Task: Create a section Automated Deployment Sprint and in the section, add a milestone Infrastructure Upgrades in the project TourPlan.
Action: Mouse moved to (777, 311)
Screenshot: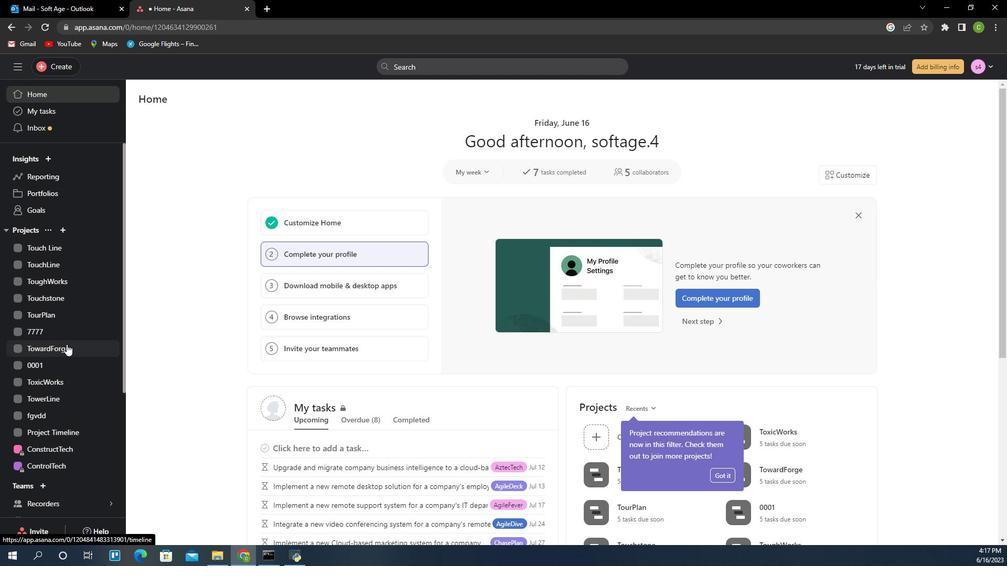 
Action: Mouse pressed left at (777, 311)
Screenshot: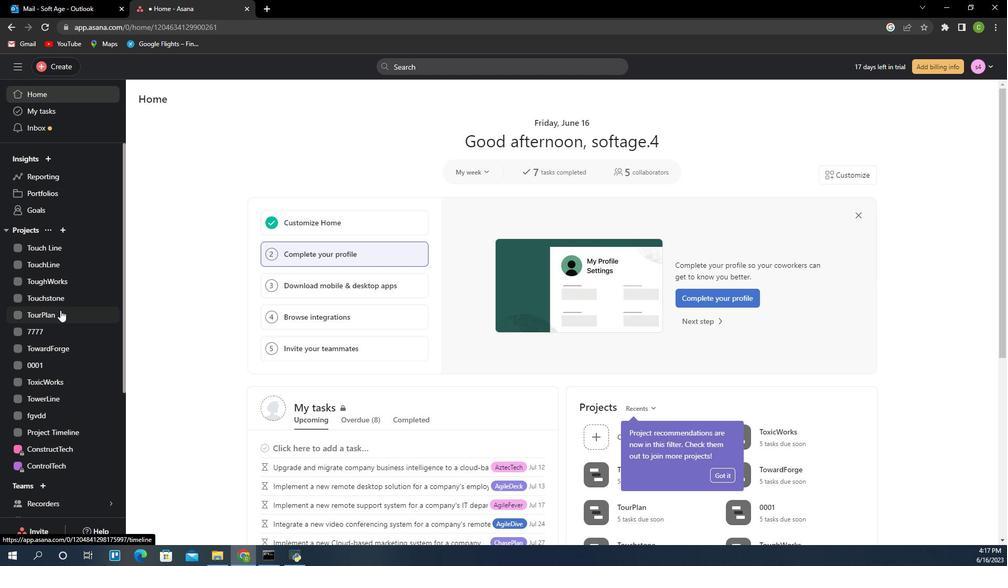 
Action: Mouse moved to (907, 121)
Screenshot: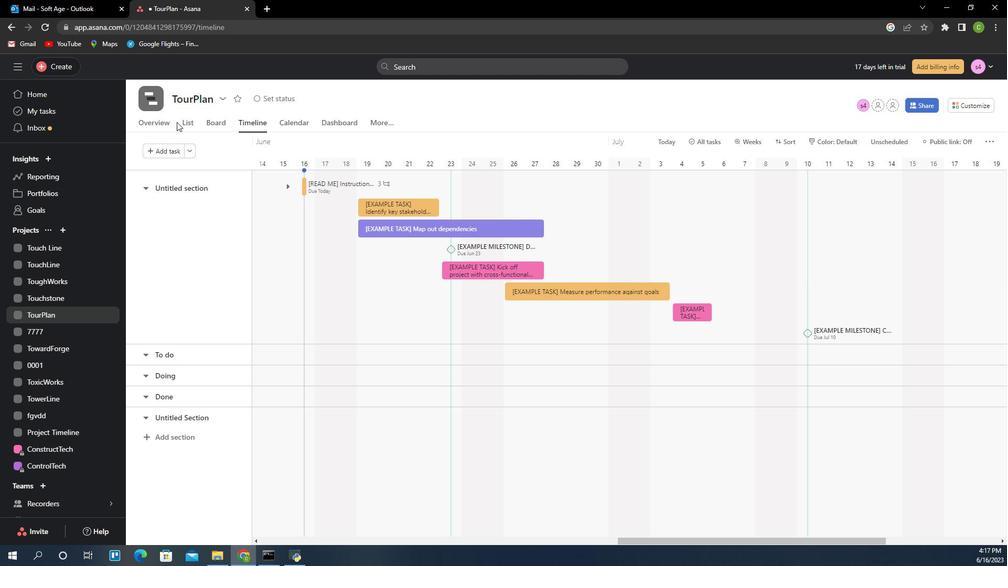 
Action: Mouse pressed left at (907, 121)
Screenshot: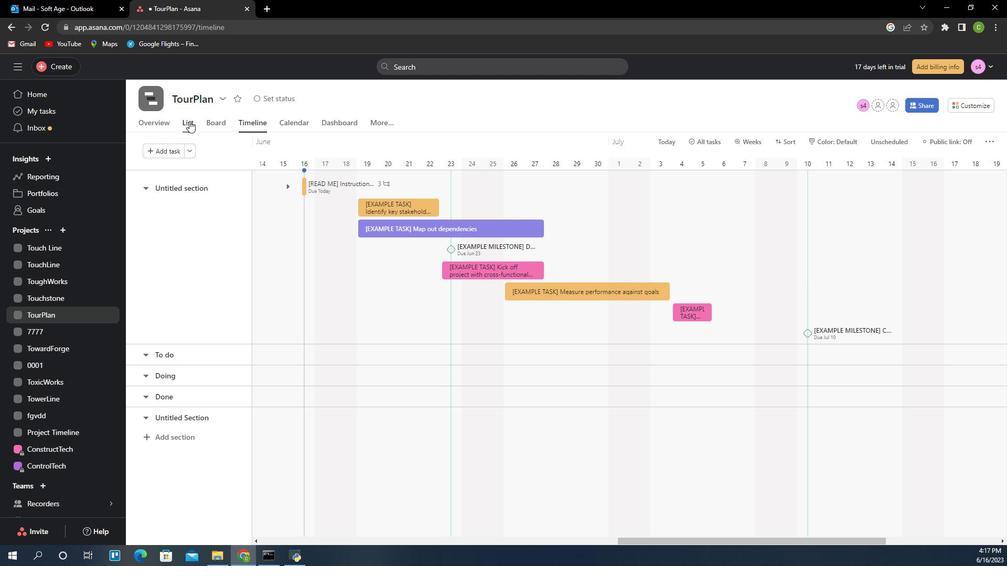 
Action: Mouse moved to (911, 523)
Screenshot: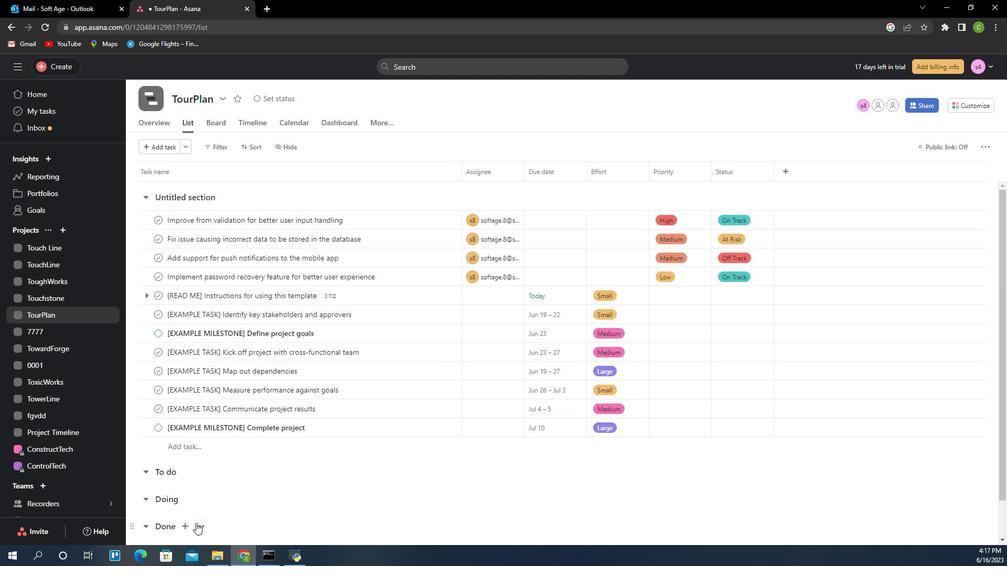 
Action: Mouse scrolled (911, 522) with delta (0, 0)
Screenshot: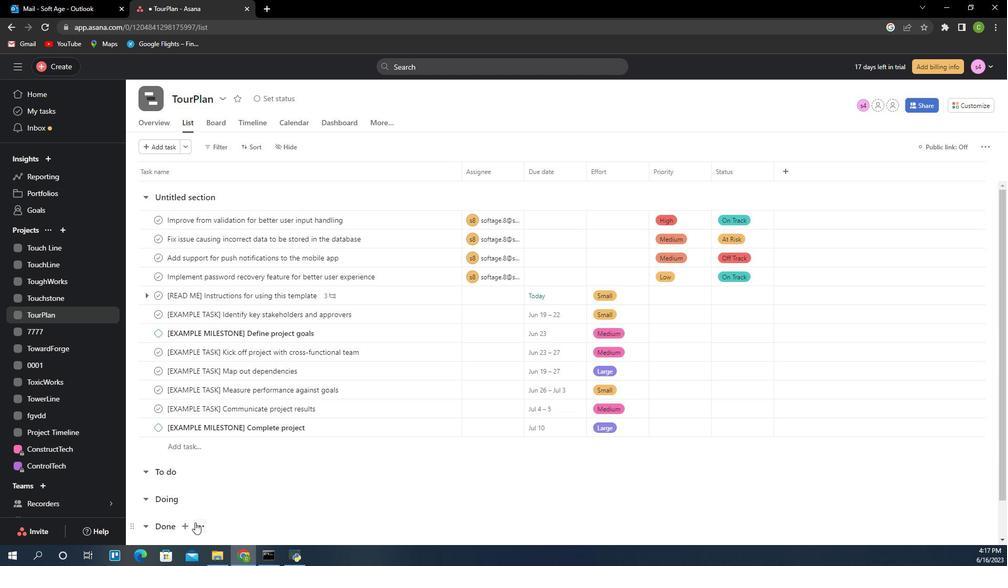 
Action: Mouse moved to (911, 523)
Screenshot: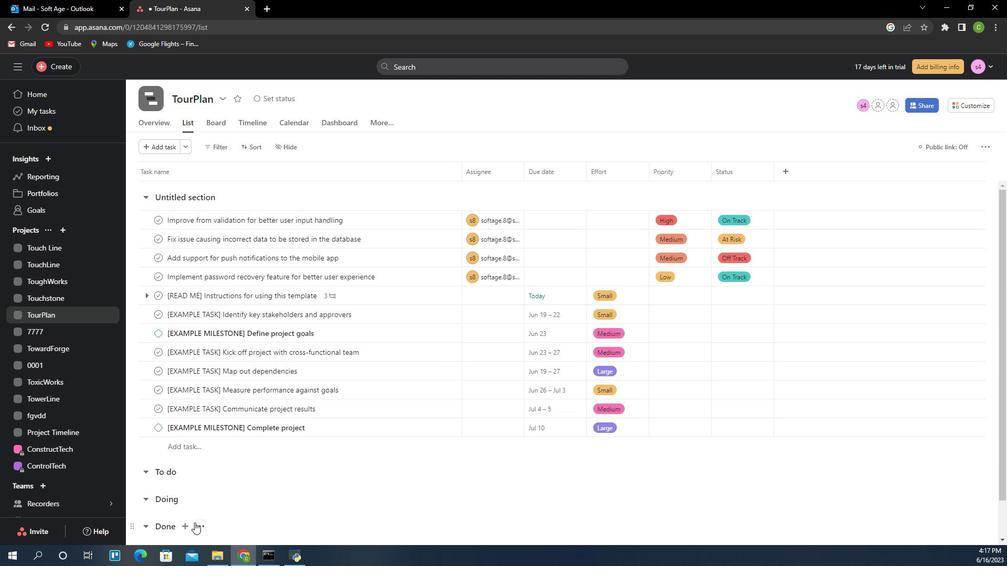 
Action: Mouse scrolled (911, 522) with delta (0, 0)
Screenshot: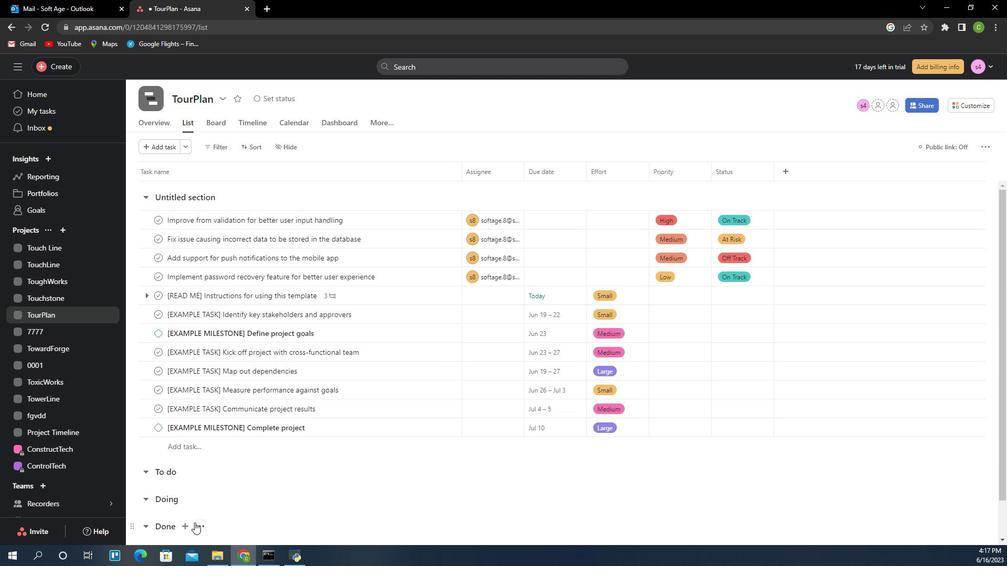 
Action: Mouse moved to (909, 520)
Screenshot: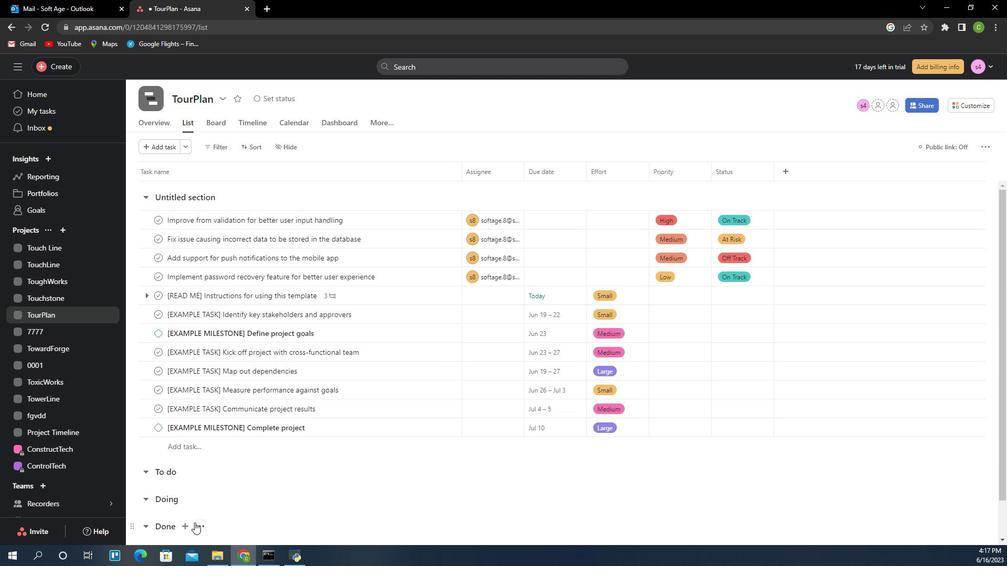 
Action: Mouse scrolled (909, 520) with delta (0, 0)
Screenshot: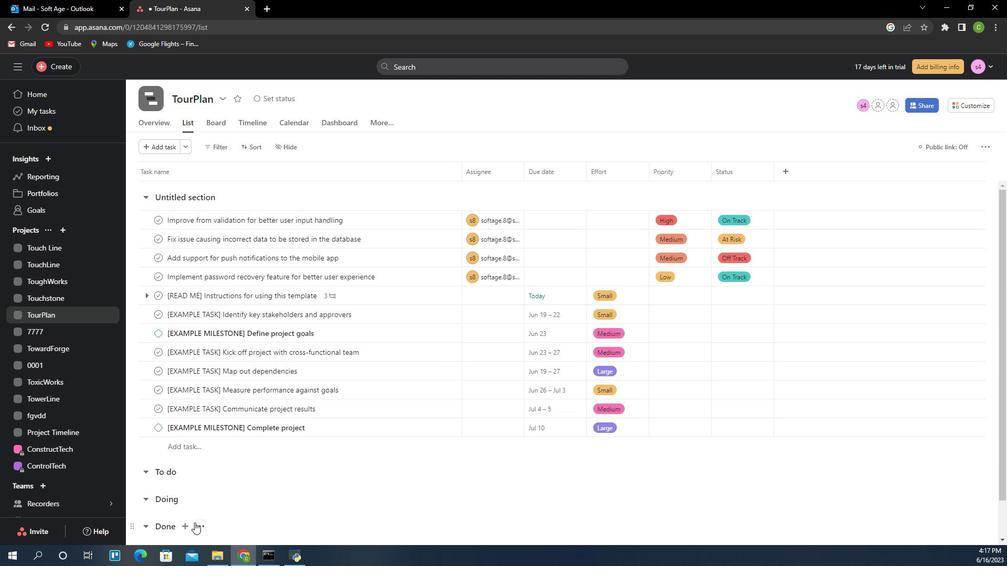 
Action: Mouse moved to (903, 524)
Screenshot: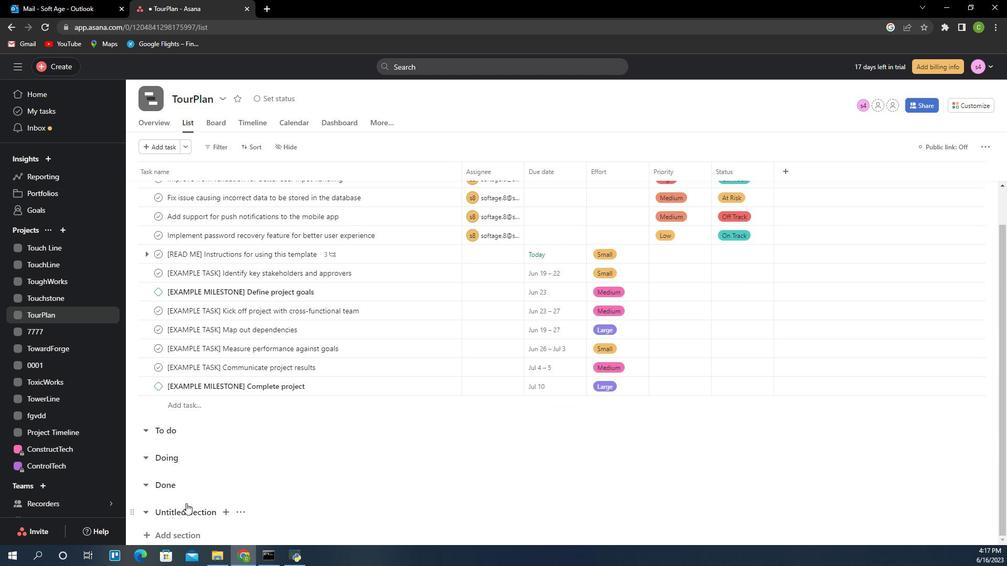 
Action: Mouse scrolled (903, 523) with delta (0, 0)
Screenshot: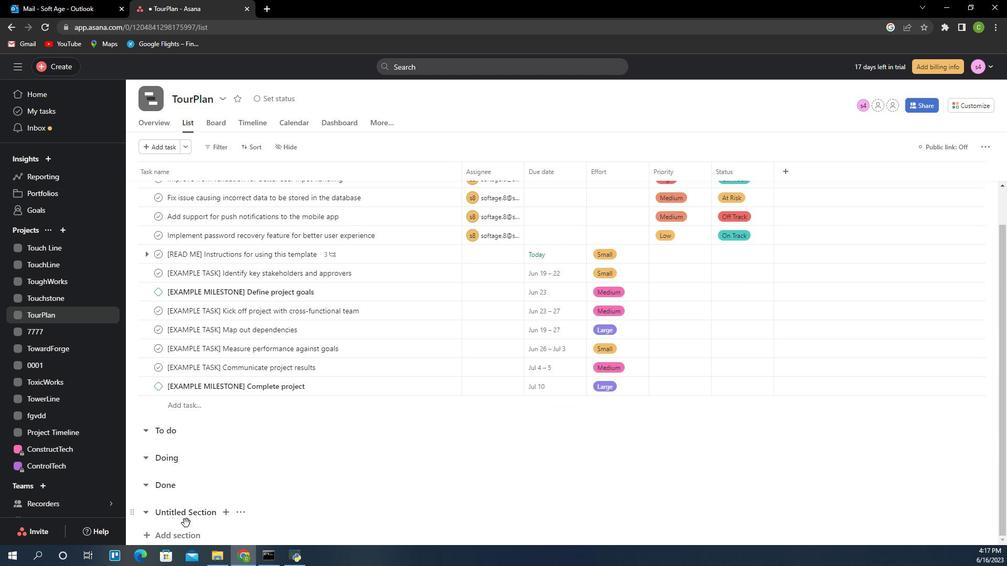 
Action: Mouse moved to (901, 522)
Screenshot: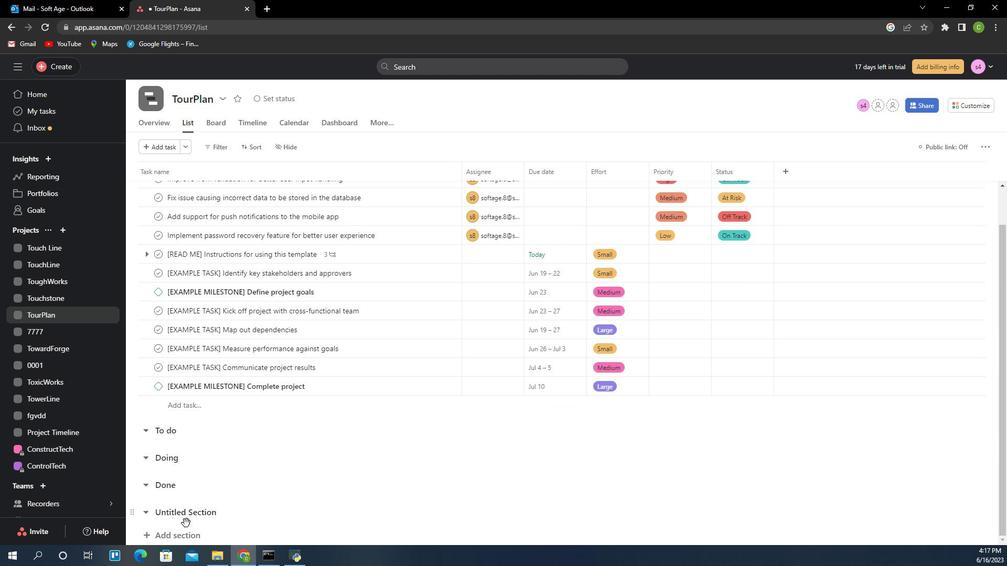 
Action: Mouse scrolled (901, 521) with delta (0, 0)
Screenshot: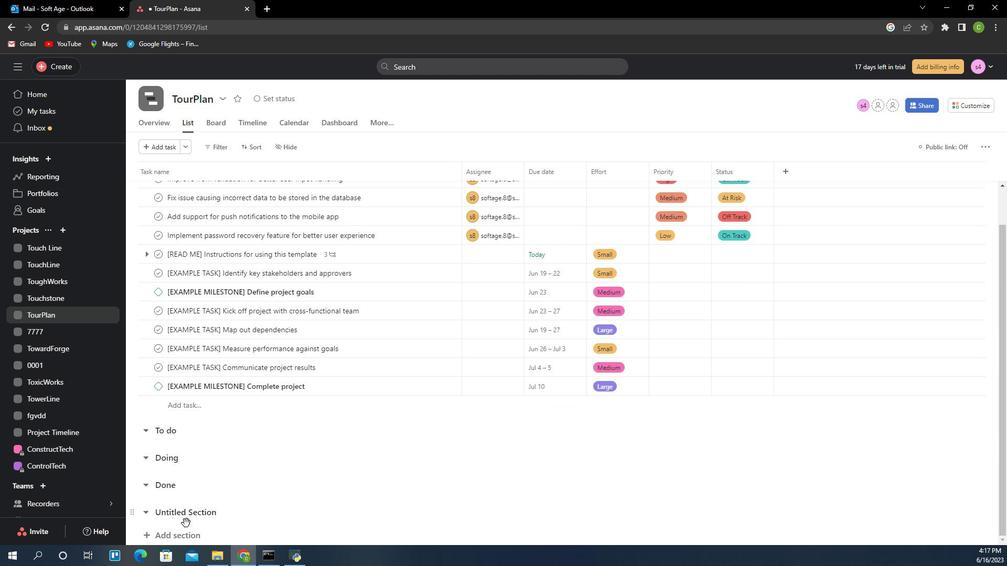 
Action: Mouse moved to (895, 532)
Screenshot: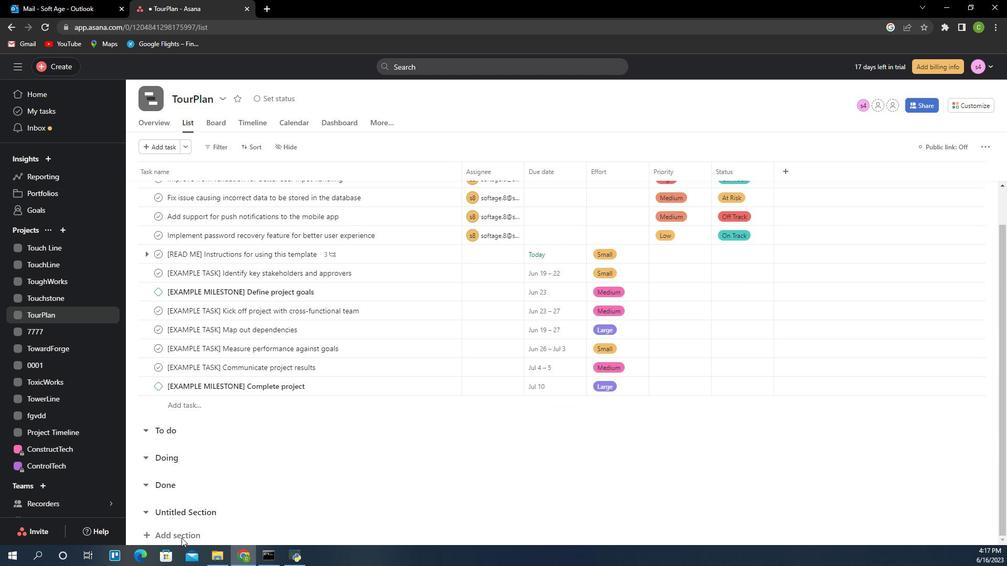 
Action: Mouse pressed left at (895, 532)
Screenshot: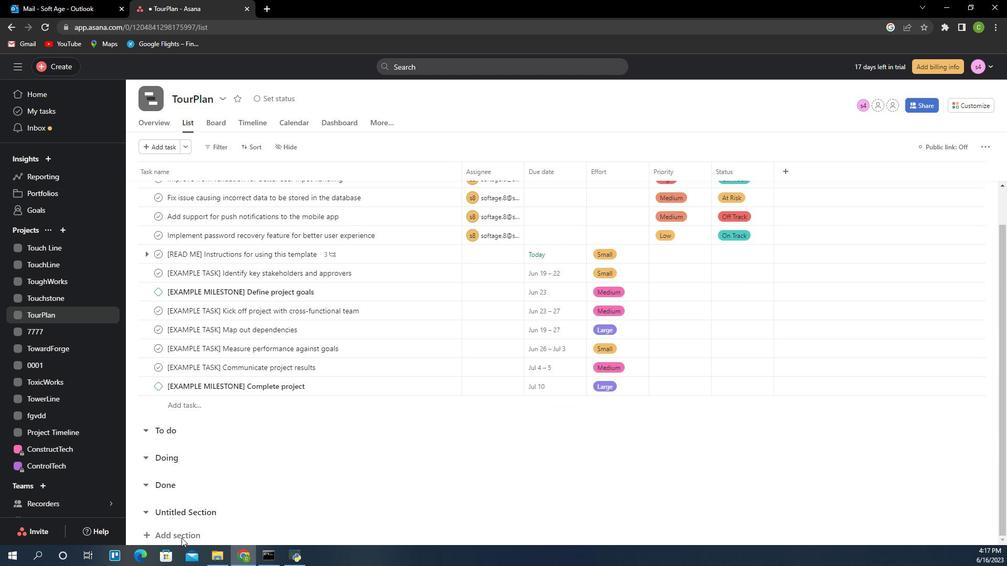 
Action: Mouse moved to (908, 492)
Screenshot: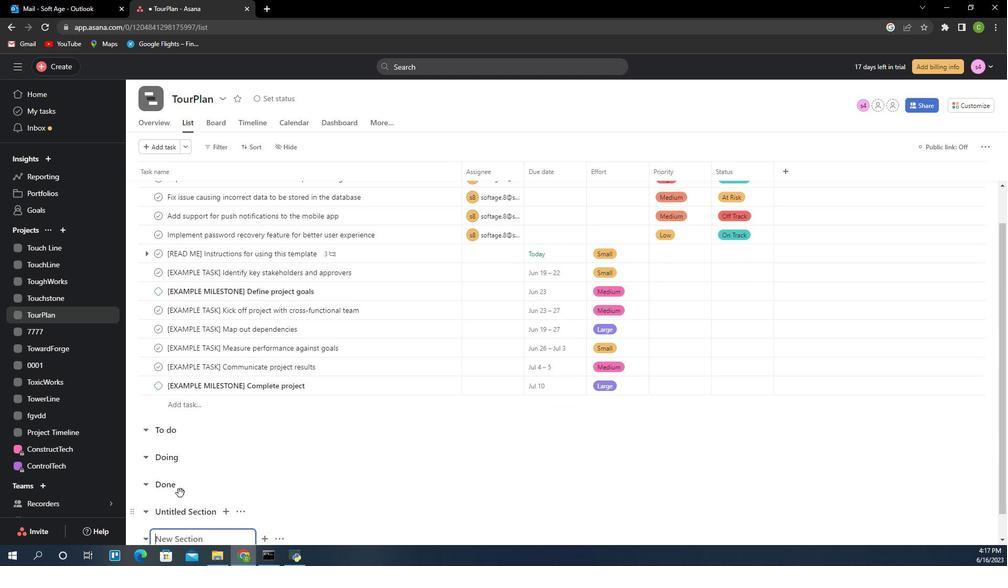 
Action: Mouse scrolled (908, 491) with delta (0, 0)
Screenshot: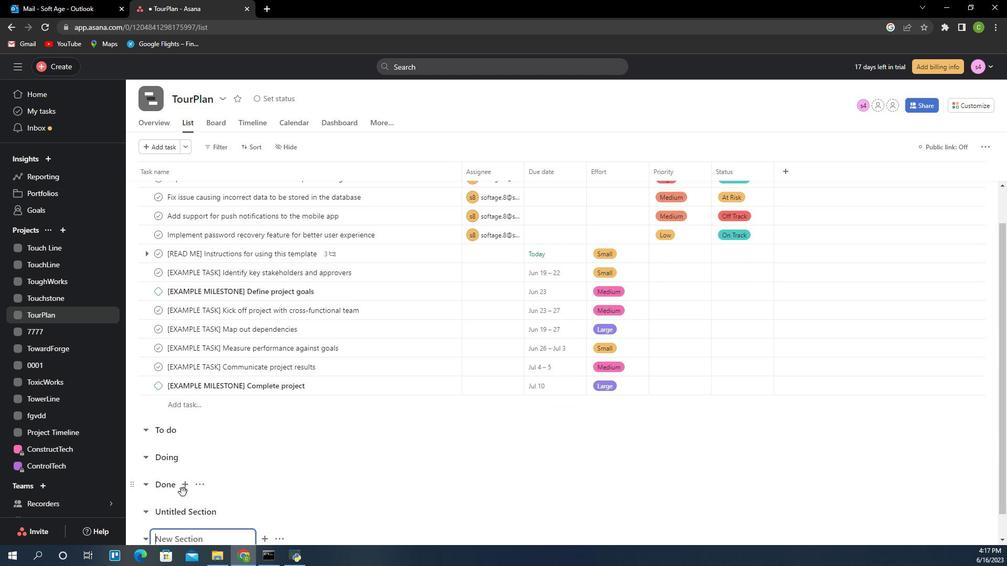 
Action: Mouse scrolled (908, 491) with delta (0, 0)
Screenshot: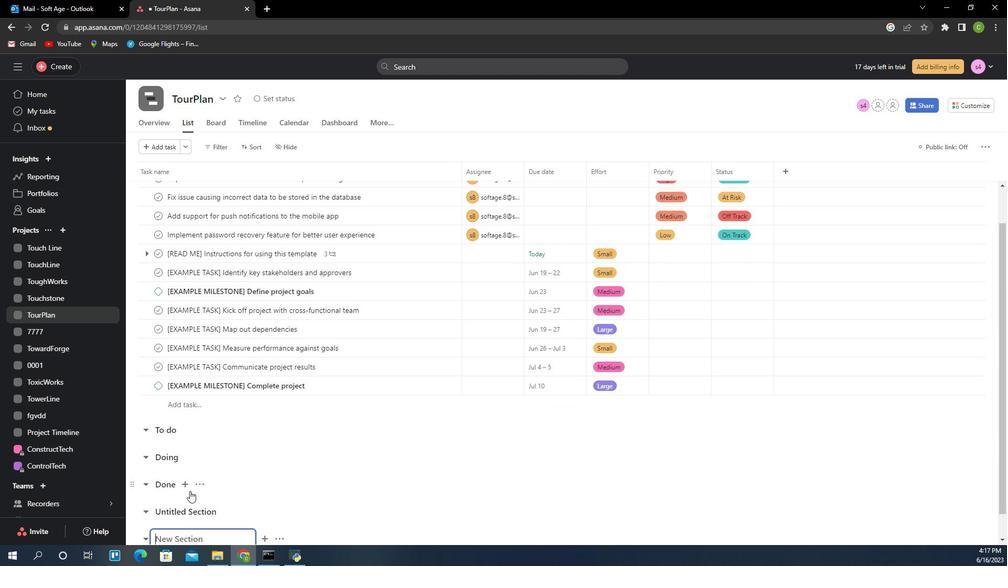 
Action: Mouse scrolled (908, 491) with delta (0, 0)
Screenshot: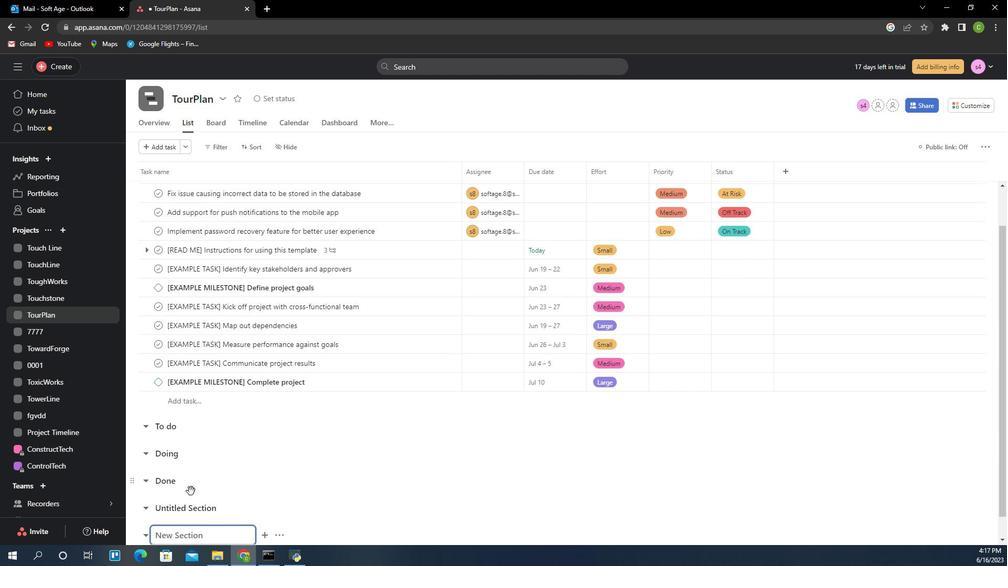 
Action: Mouse moved to (907, 508)
Screenshot: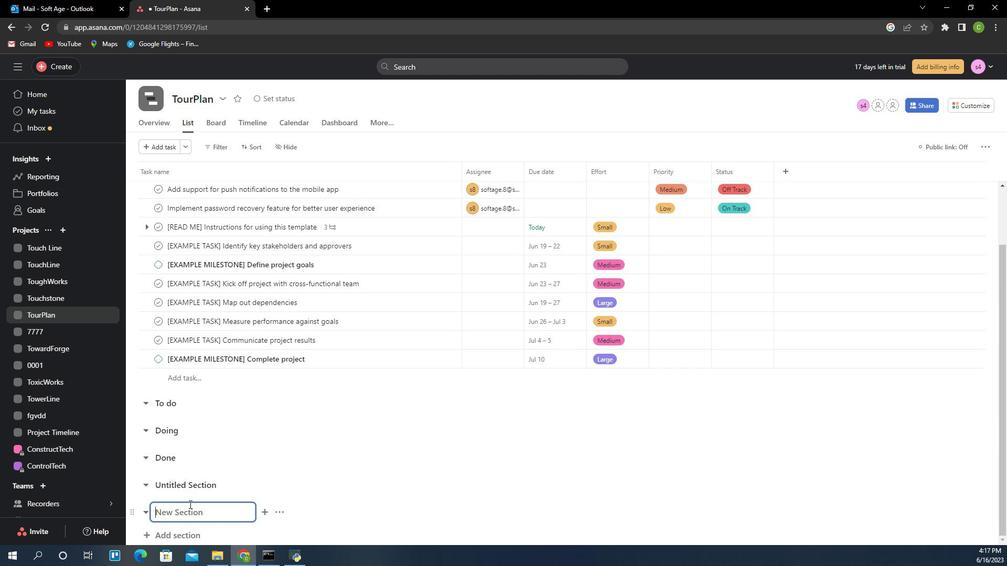 
Action: Key pressed <Key.caps_lock>A<Key.caps_lock>utomated<Key.space><Key.caps_lock>D<Key.caps_lock>eployment<Key.space><Key.caps_lock>S<Key.caps_lock>print<Key.enter>
Screenshot: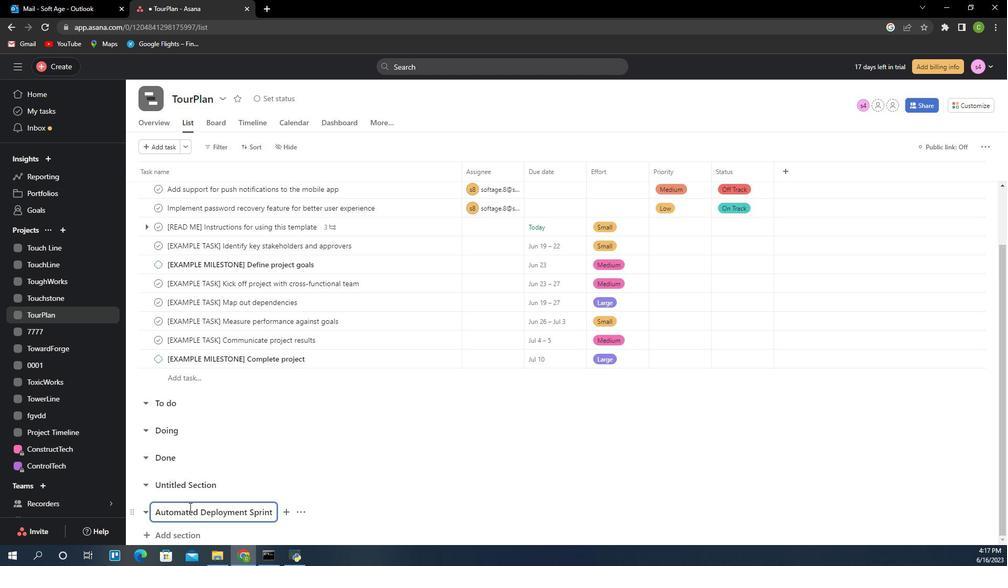 
Action: Mouse moved to (999, 504)
Screenshot: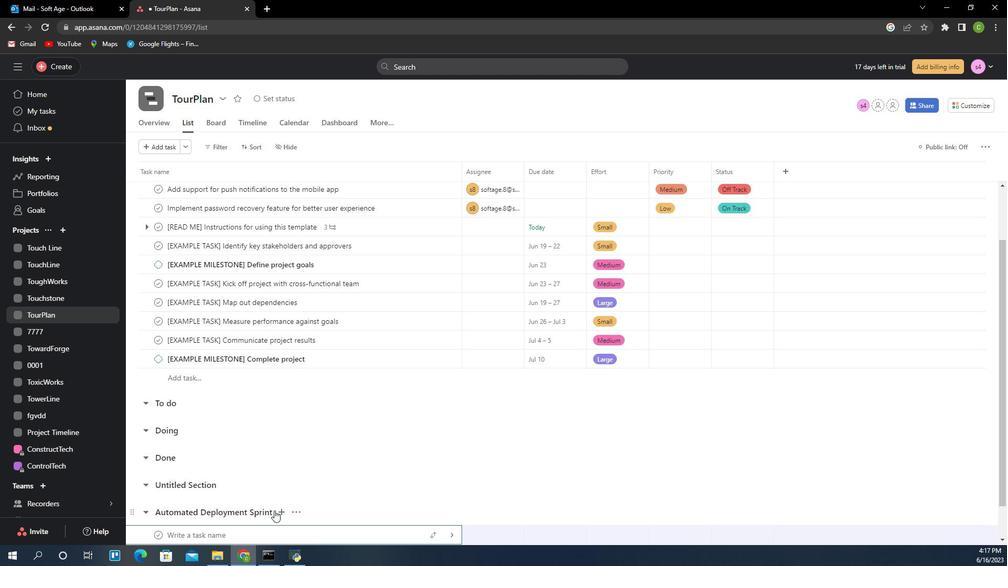 
Action: Mouse scrolled (999, 503) with delta (0, 0)
Screenshot: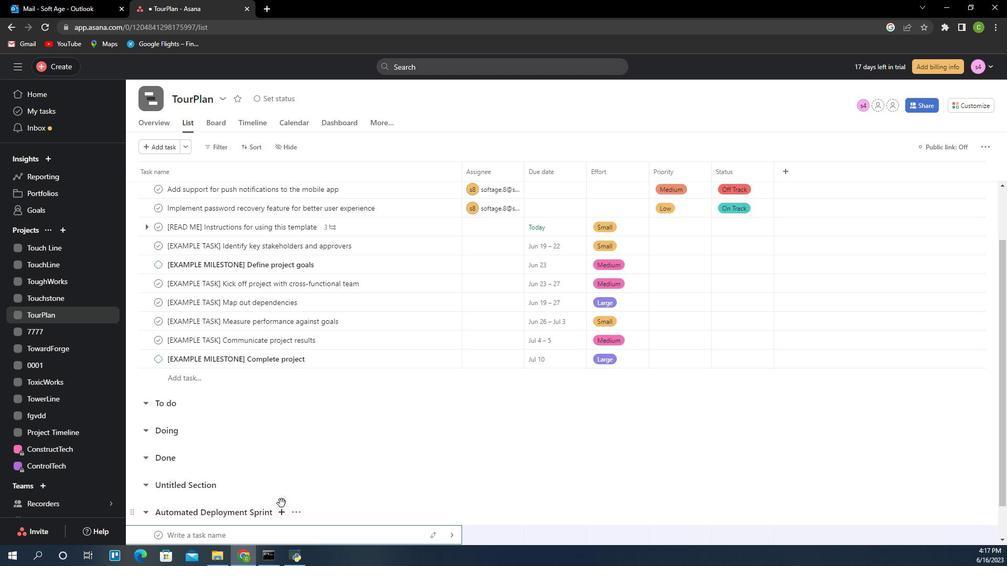 
Action: Mouse moved to (970, 490)
Screenshot: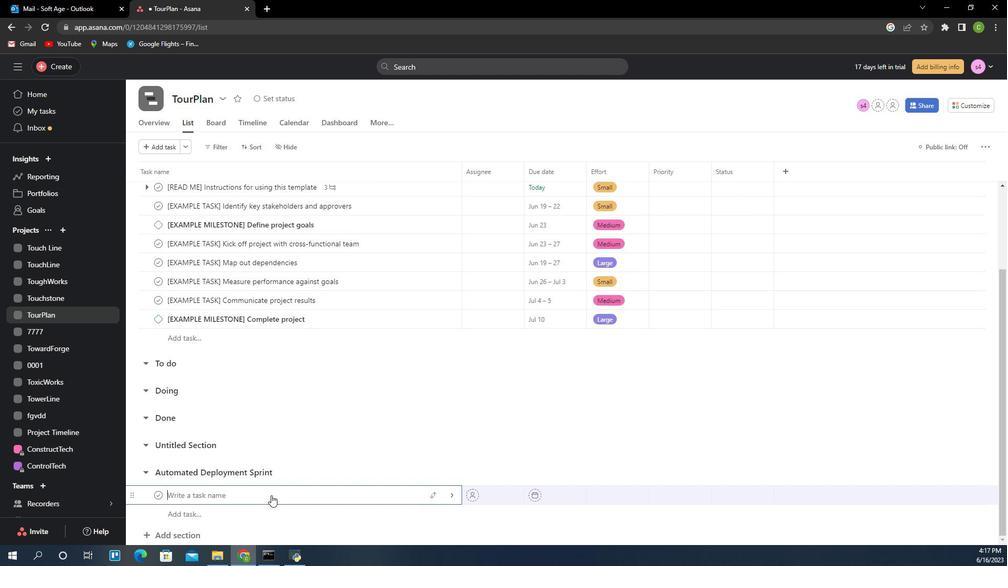 
Action: Mouse pressed left at (970, 490)
Screenshot: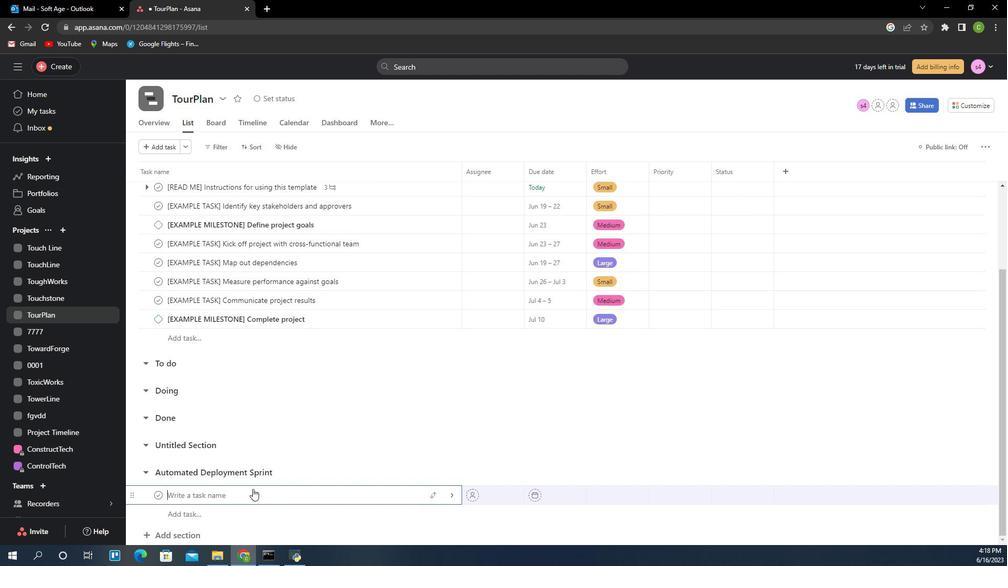
Action: Mouse pressed left at (970, 490)
Screenshot: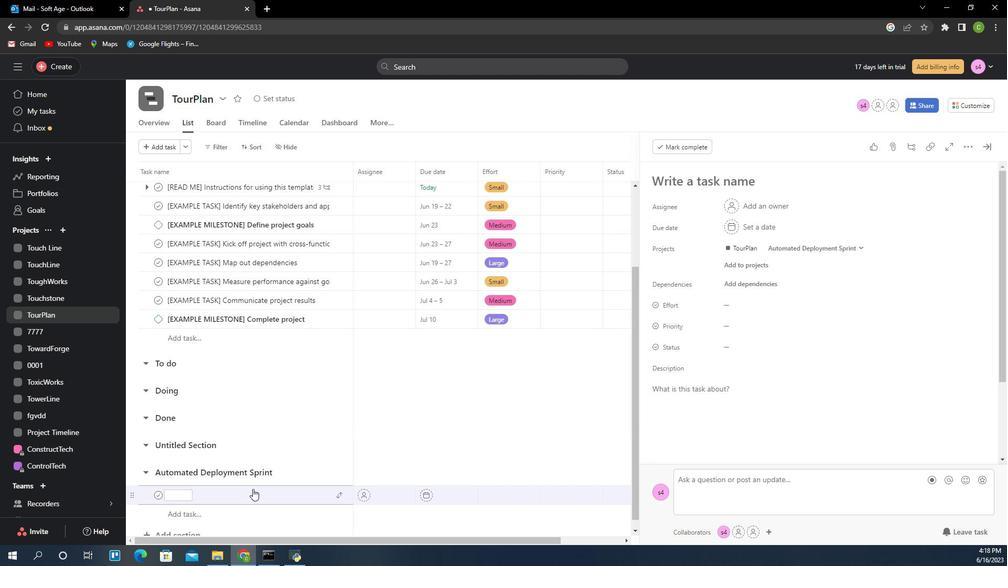
Action: Mouse moved to (894, 495)
Screenshot: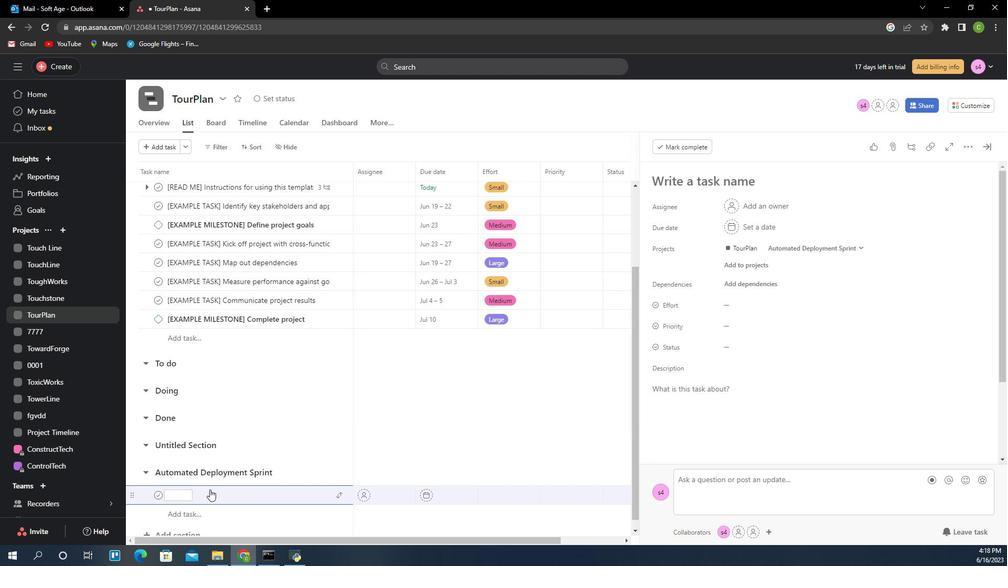 
Action: Mouse pressed left at (894, 495)
Screenshot: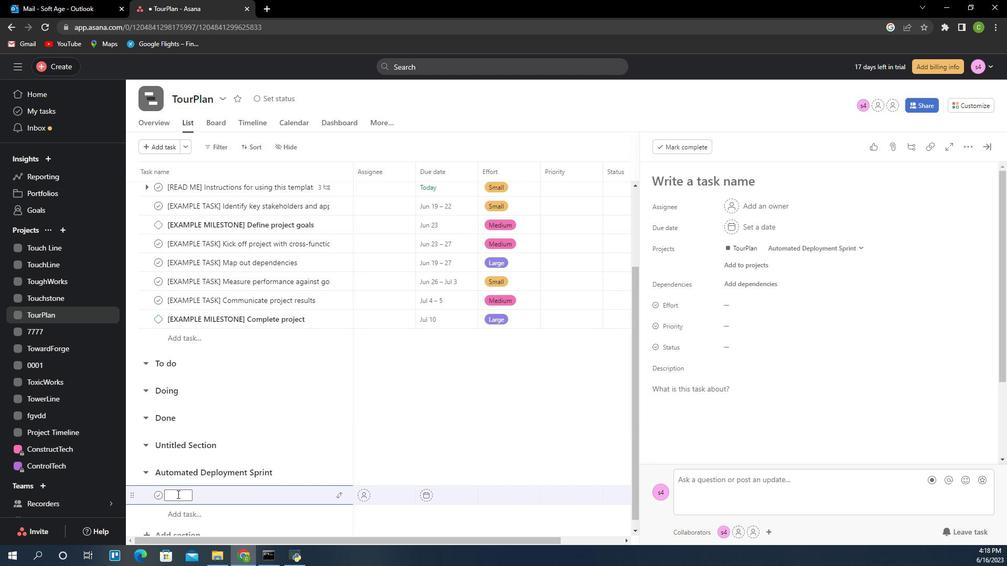 
Action: Key pressed <Key.caps_lock>I<Key.caps_lock>nfrastructure<Key.space><Key.caps_lock>U<Key.caps_lock>pgrades<Key.space>
Screenshot: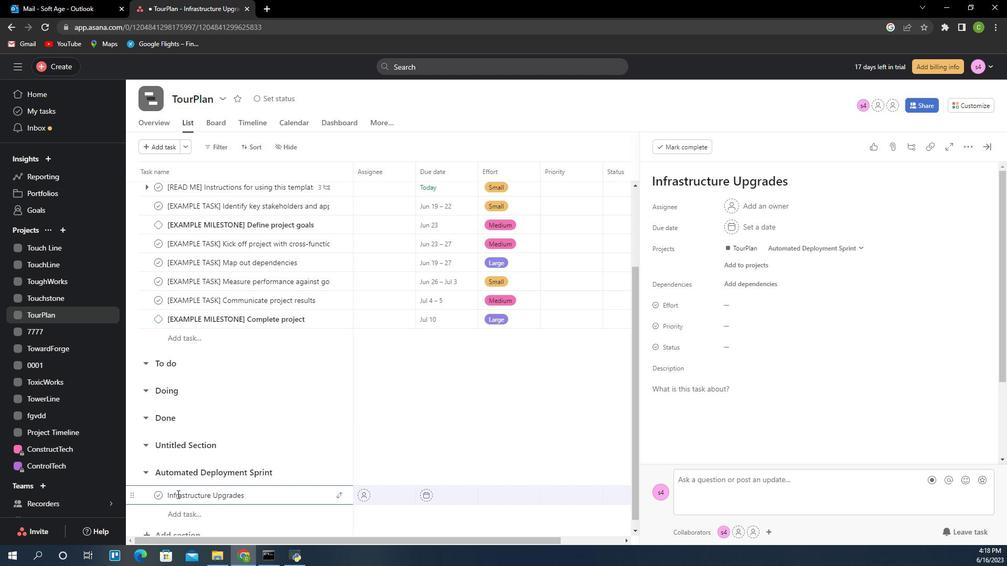 
Action: Mouse moved to (898, 501)
Screenshot: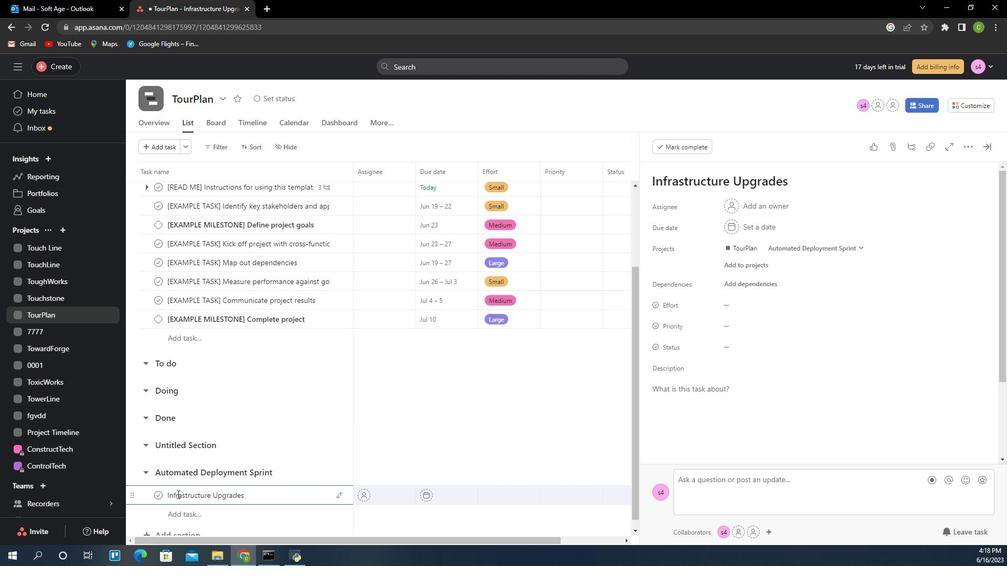 
Action: Key pressed <Key.enter>
Screenshot: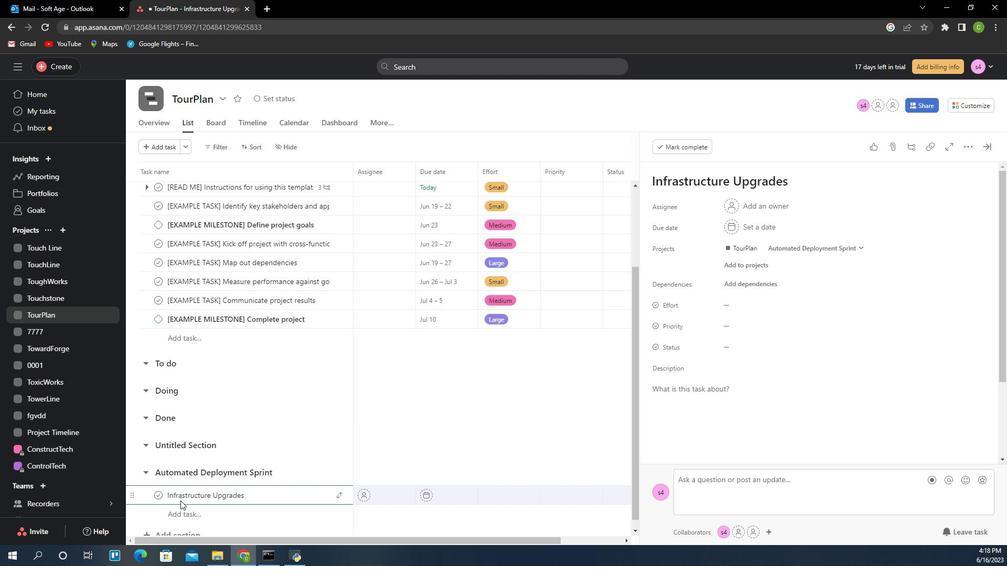 
Action: Mouse moved to (968, 494)
Screenshot: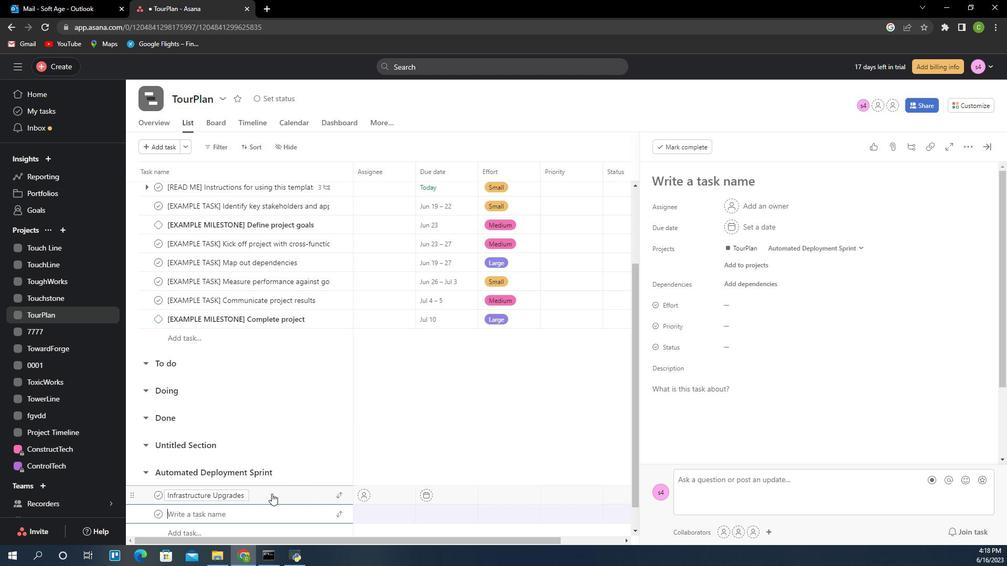 
Action: Mouse pressed right at (968, 494)
Screenshot: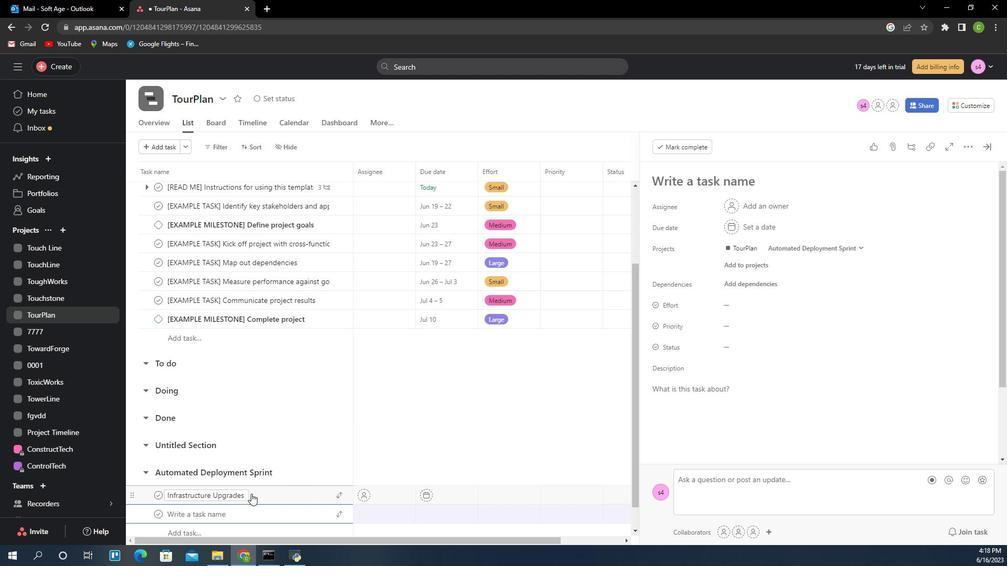 
Action: Mouse moved to (930, 495)
Screenshot: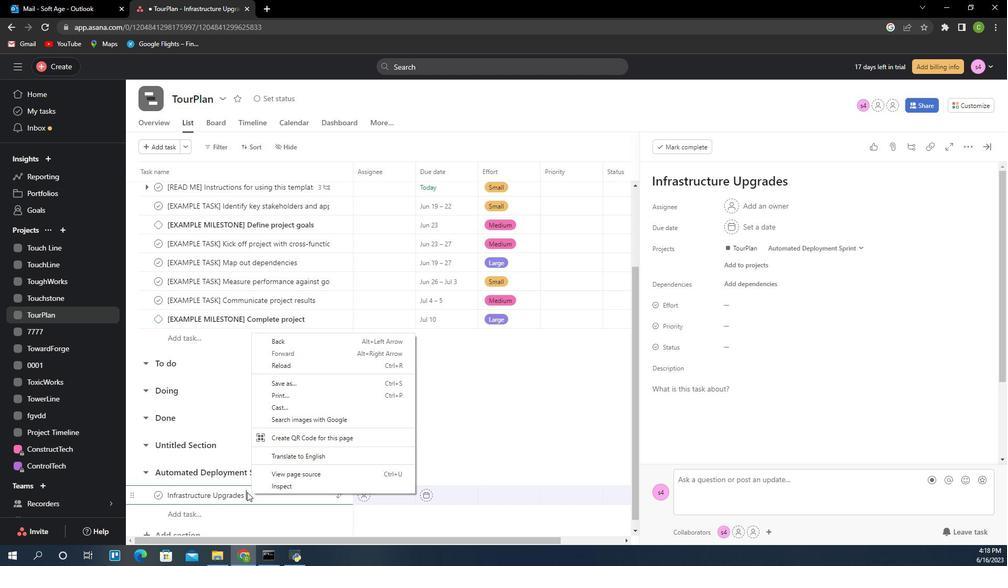 
Action: Mouse pressed left at (930, 495)
Screenshot: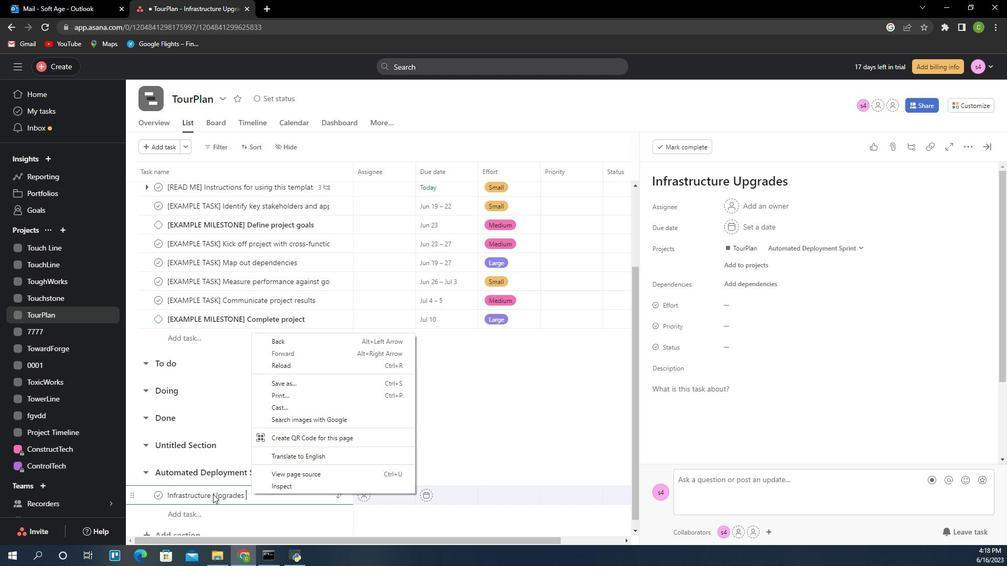 
Action: Mouse moved to (969, 498)
Screenshot: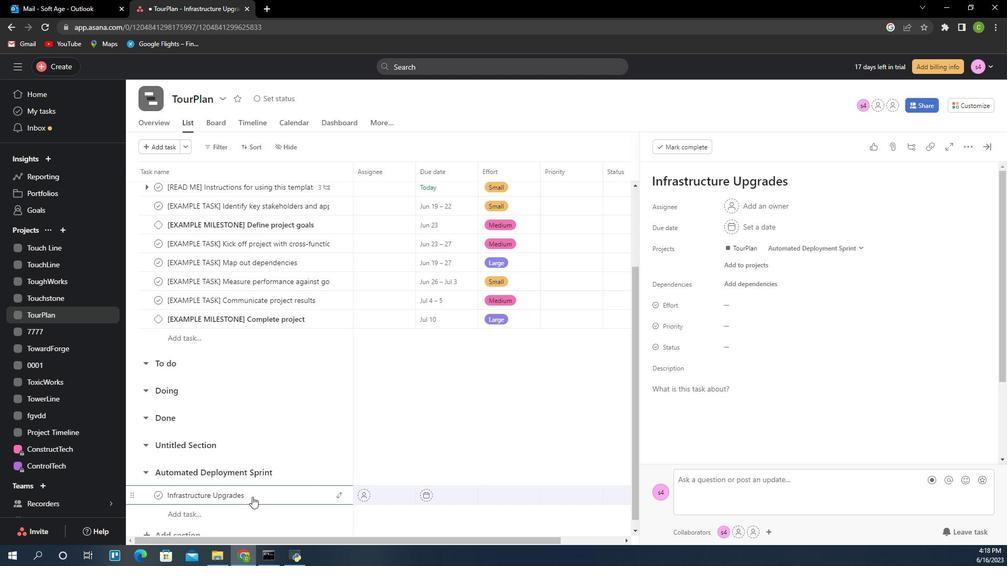 
Action: Mouse pressed right at (969, 498)
Screenshot: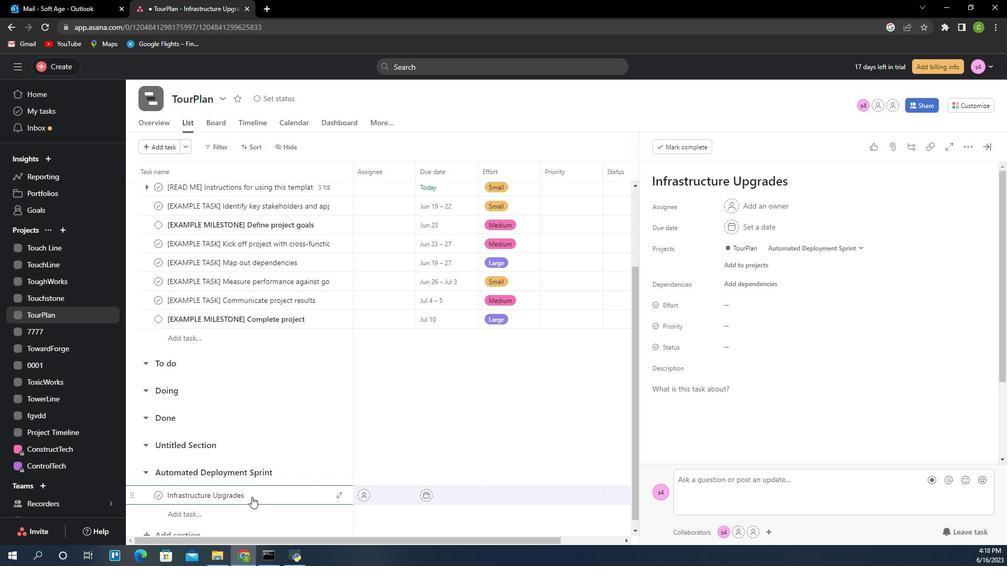 
Action: Mouse moved to (978, 447)
Screenshot: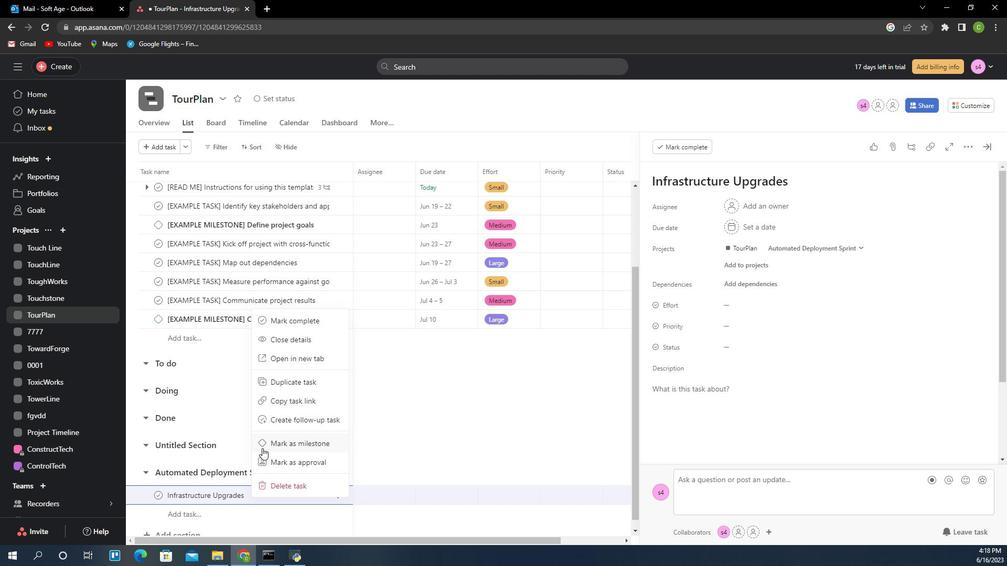 
Action: Mouse pressed left at (978, 447)
Screenshot: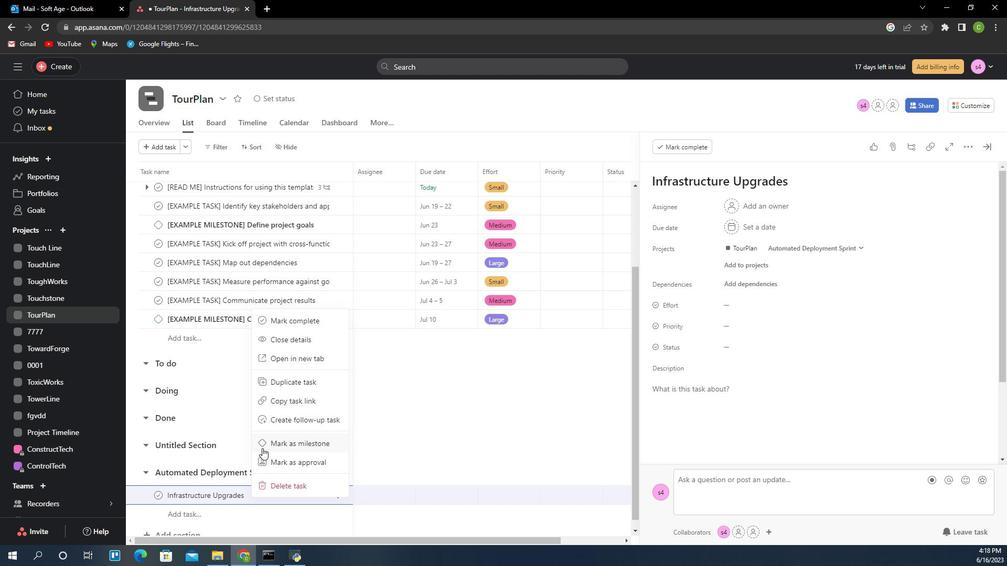 
Action: Mouse moved to (998, 503)
Screenshot: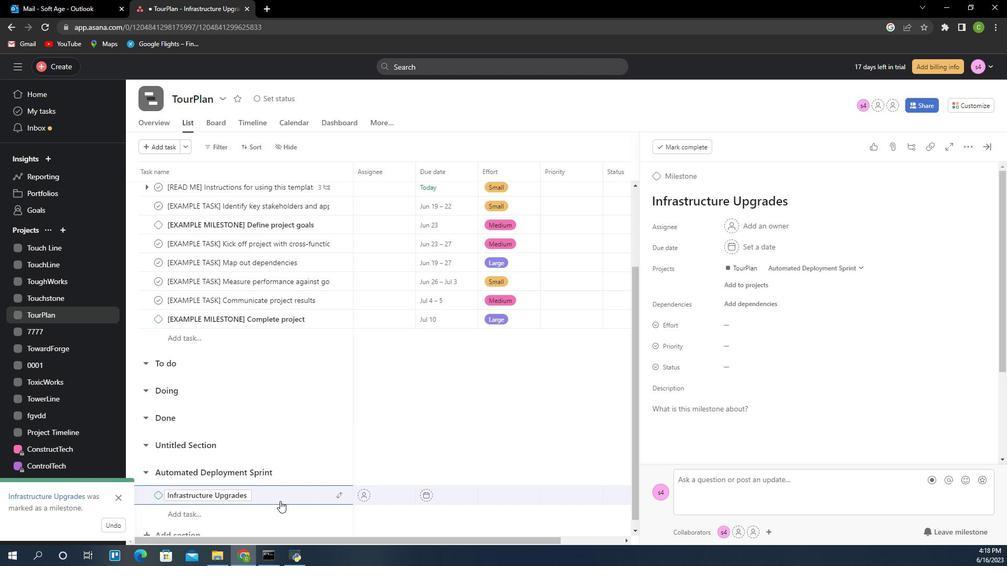 
